 Task: Select "table" in view as.
Action: Mouse moved to (401, 380)
Screenshot: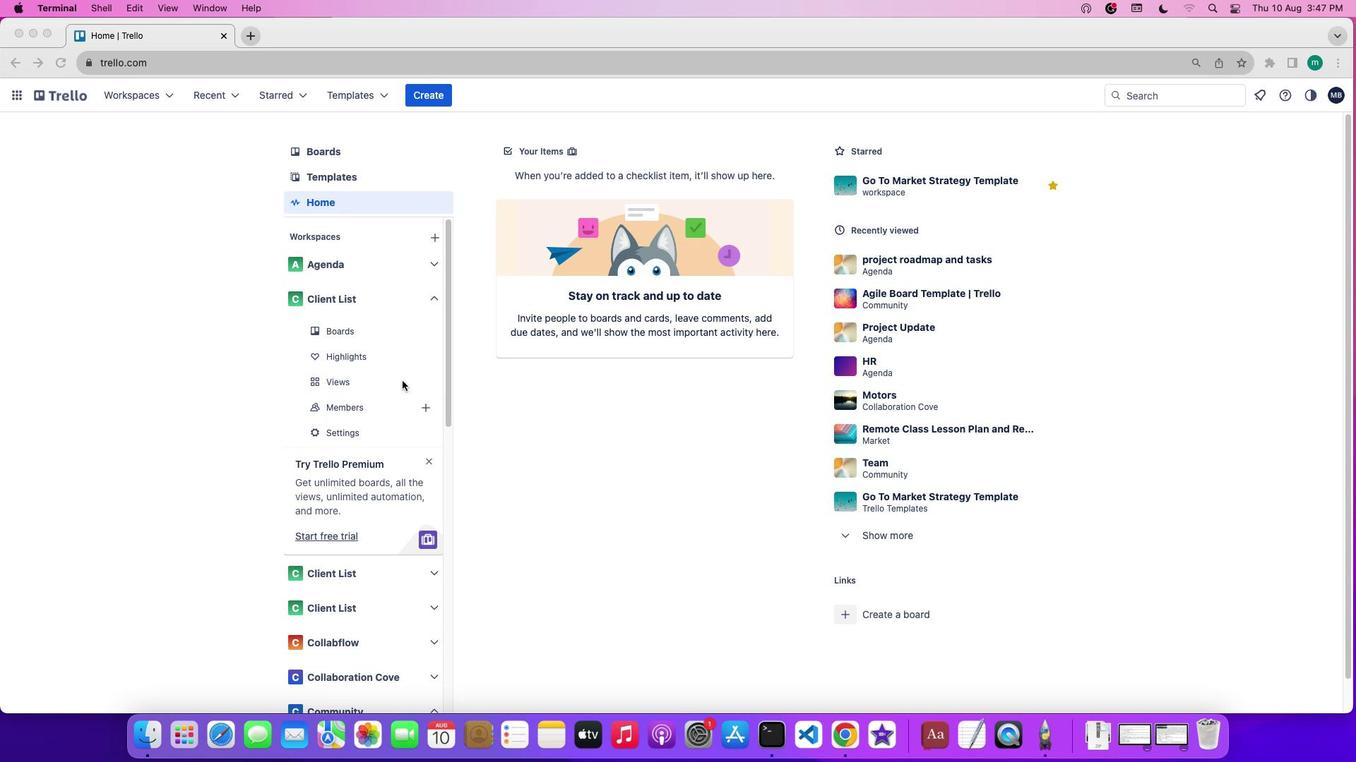
Action: Mouse pressed left at (401, 380)
Screenshot: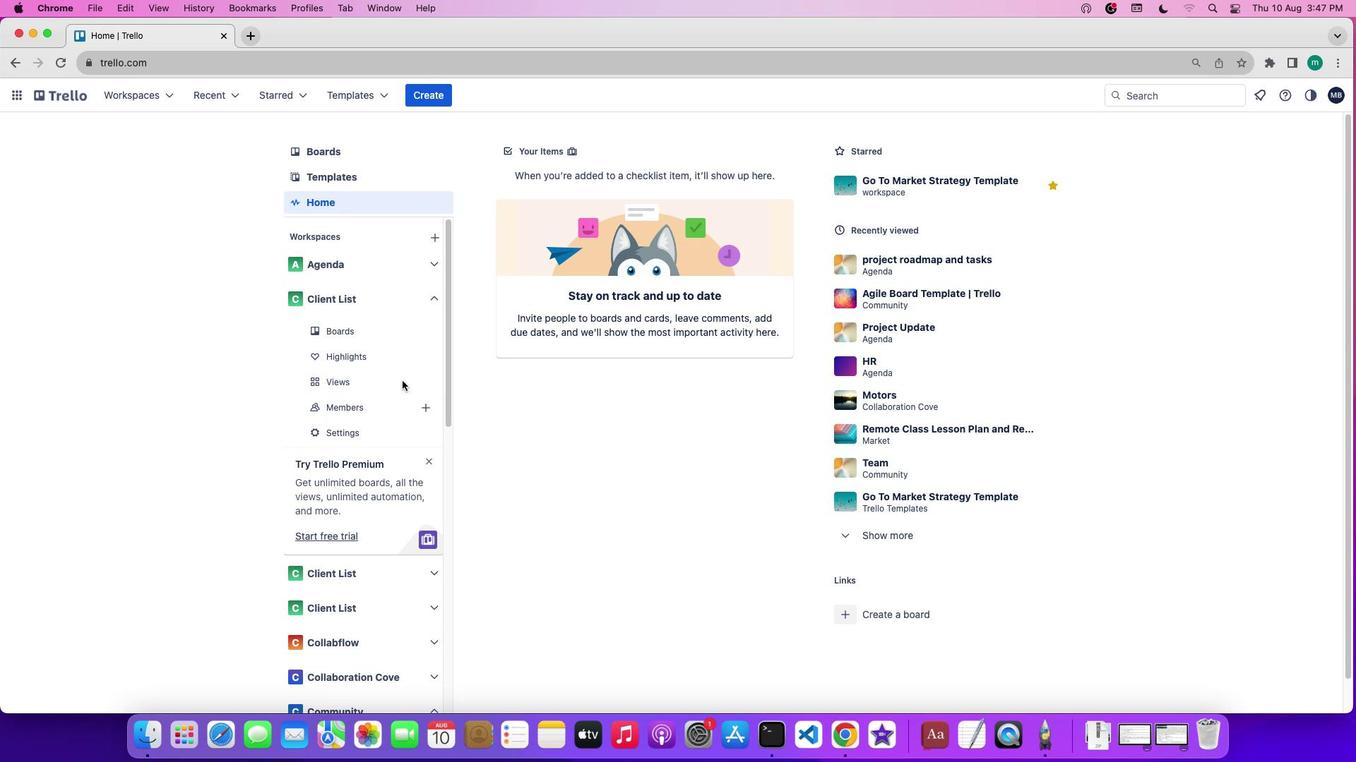 
Action: Mouse pressed left at (401, 380)
Screenshot: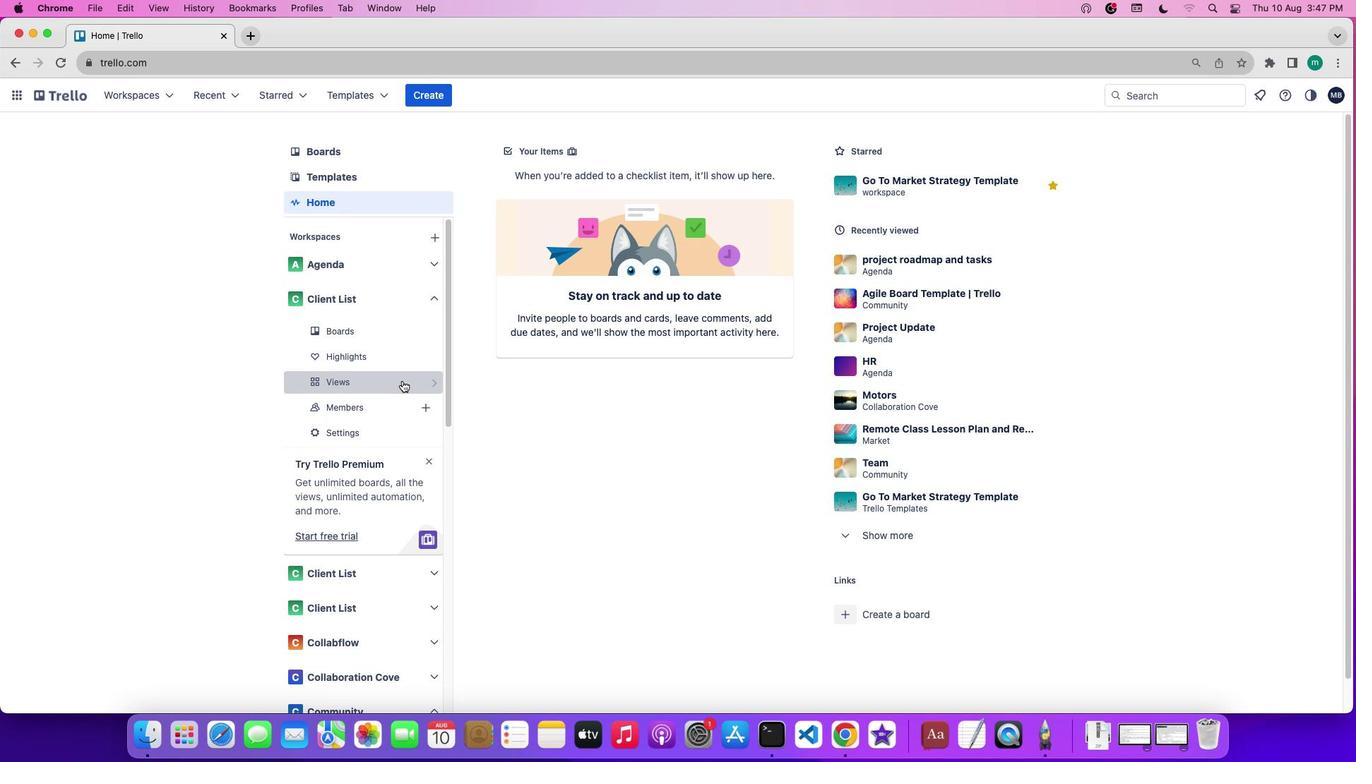 
Action: Mouse moved to (96, 269)
Screenshot: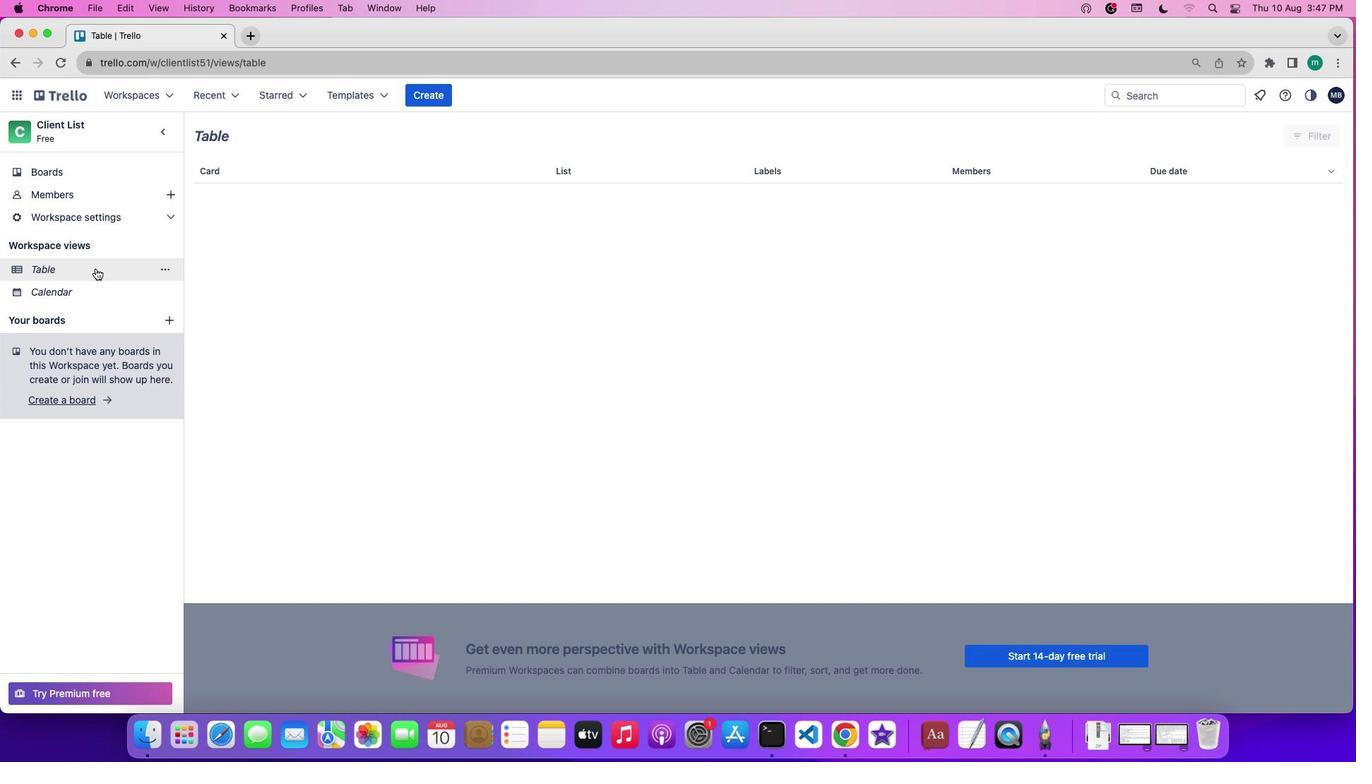 
Action: Mouse pressed left at (96, 269)
Screenshot: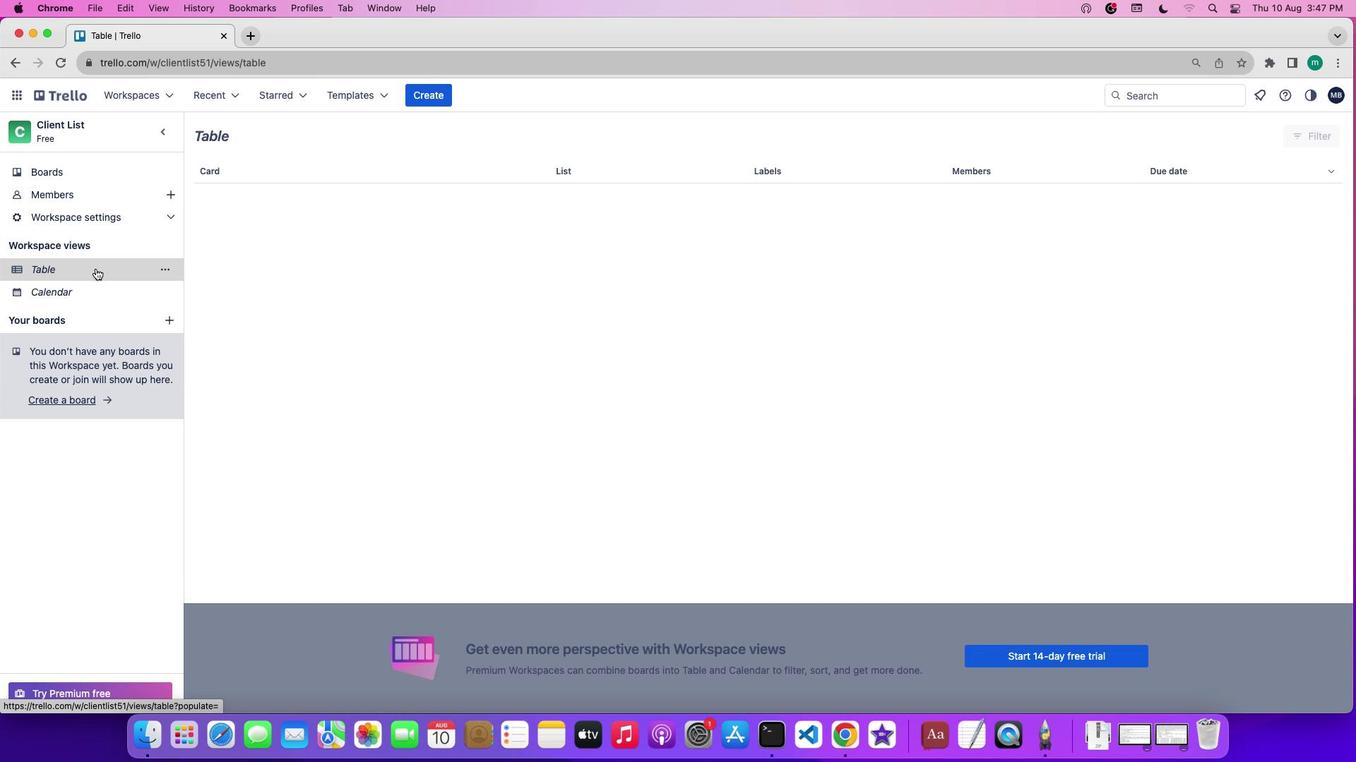 
Action: Mouse moved to (365, 293)
Screenshot: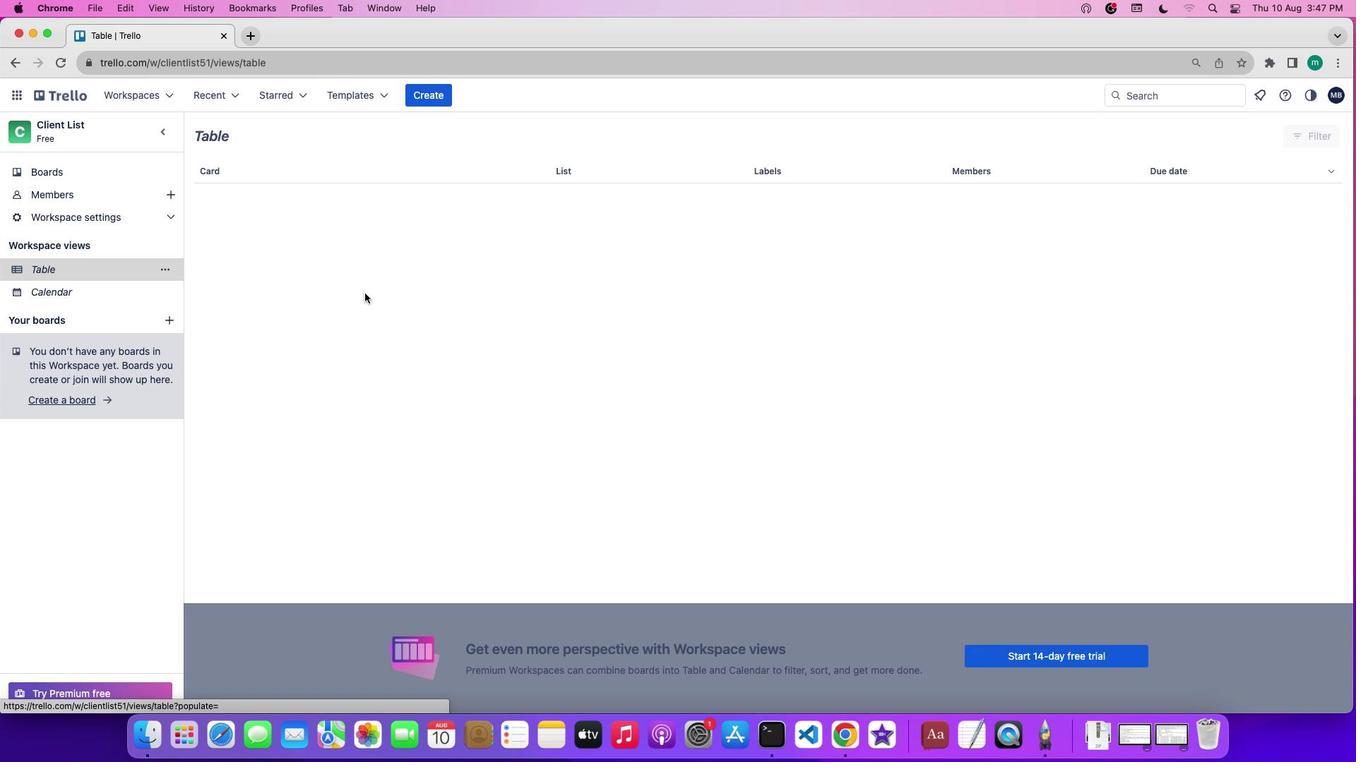 
